 Task: Create a due date automation trigger when advanced on, 2 working days before a card is due add fields with custom field "Resume" set to a date between 1 and 7 working days from now is due at 11:00 AM.
Action: Mouse moved to (1081, 93)
Screenshot: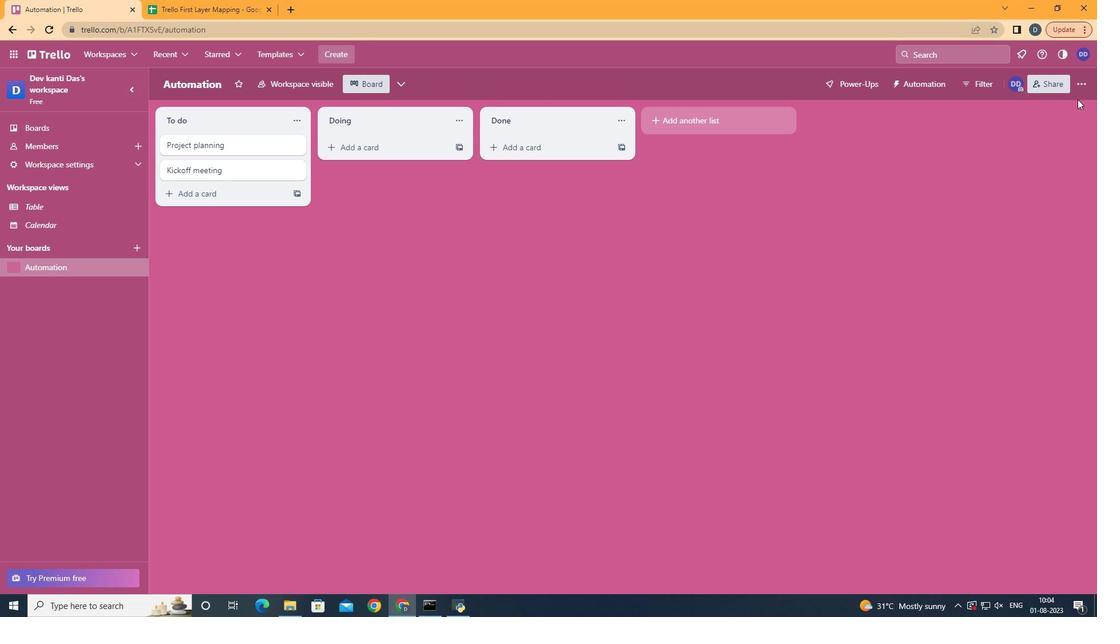 
Action: Mouse pressed left at (1081, 93)
Screenshot: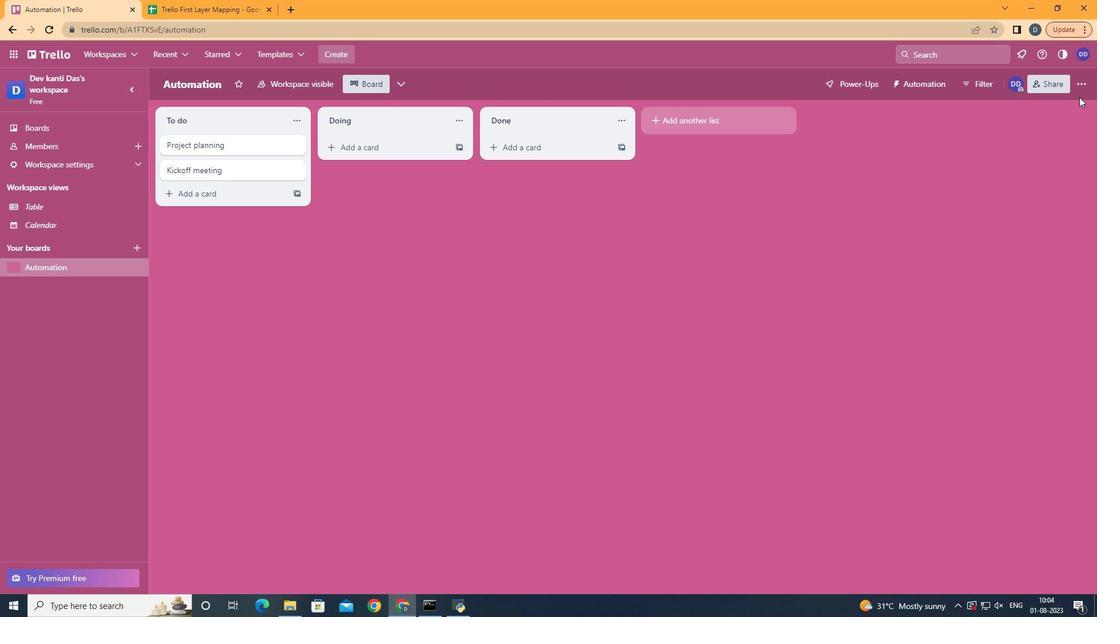 
Action: Mouse moved to (1081, 87)
Screenshot: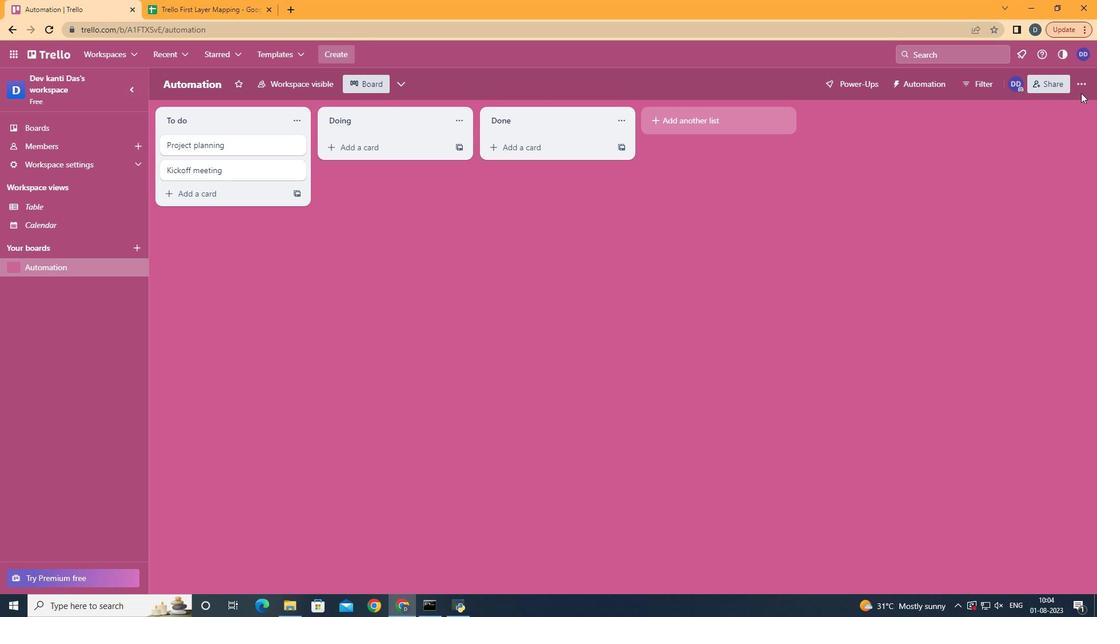 
Action: Mouse pressed left at (1081, 87)
Screenshot: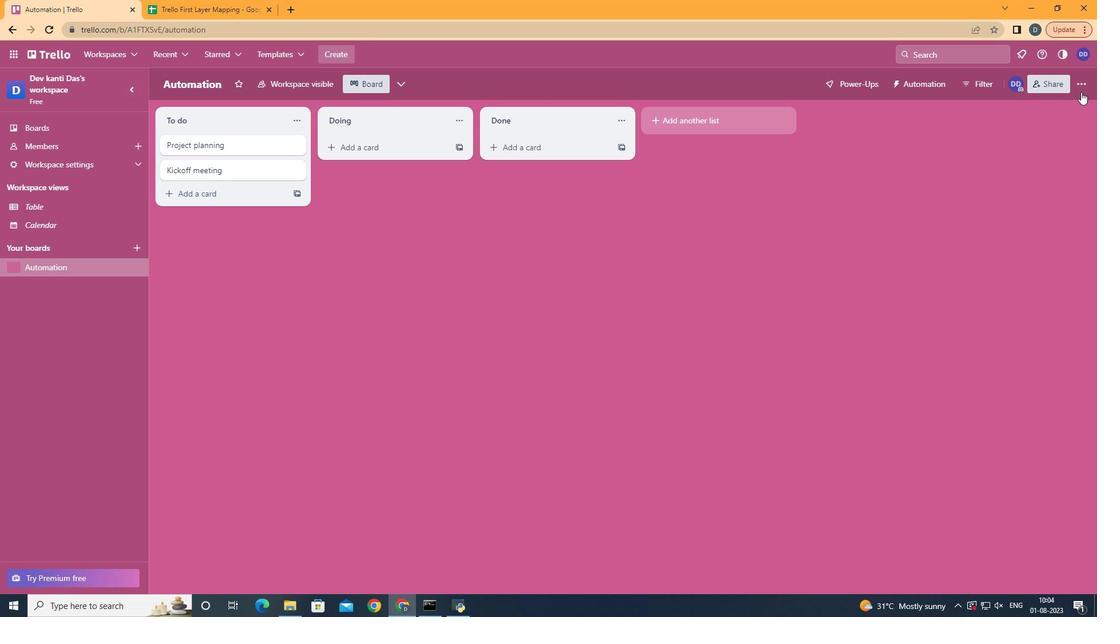 
Action: Mouse moved to (912, 81)
Screenshot: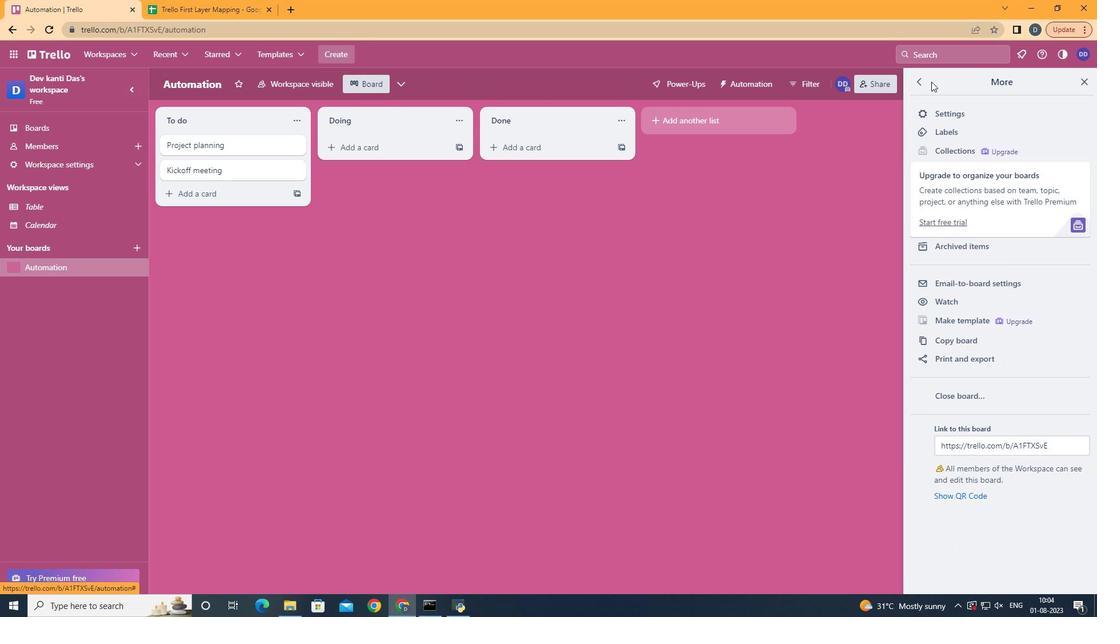 
Action: Mouse pressed left at (912, 81)
Screenshot: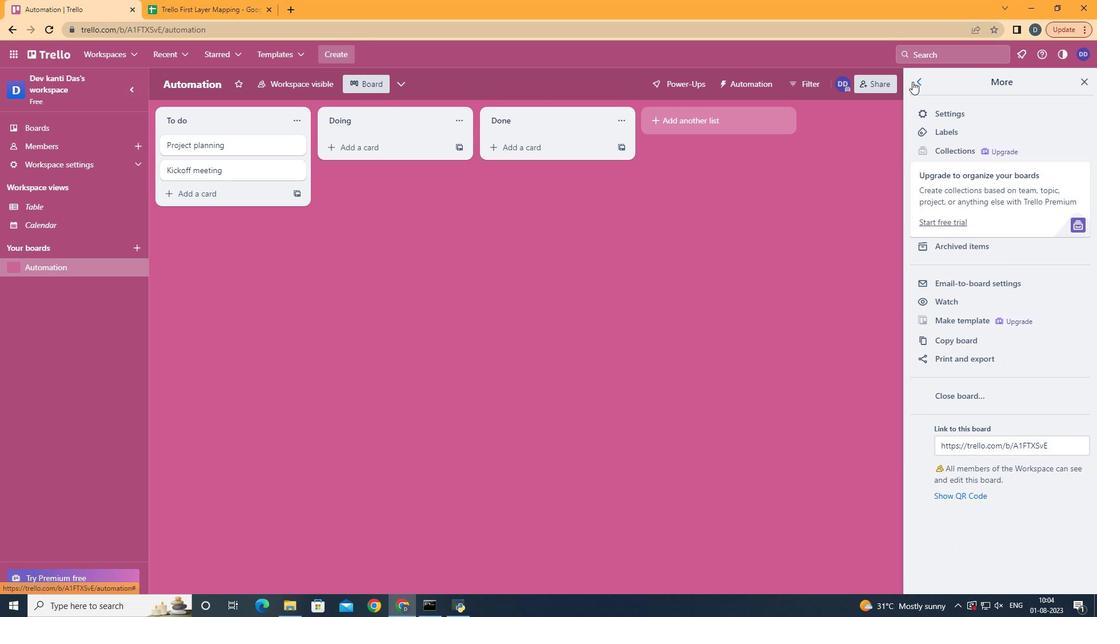 
Action: Mouse moved to (987, 234)
Screenshot: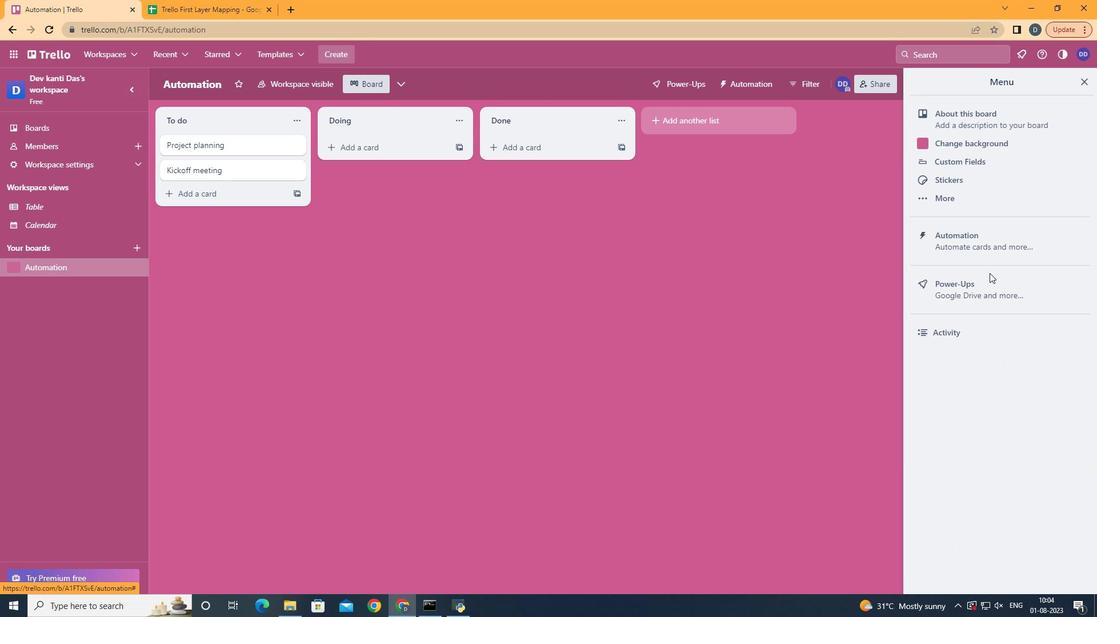 
Action: Mouse pressed left at (987, 234)
Screenshot: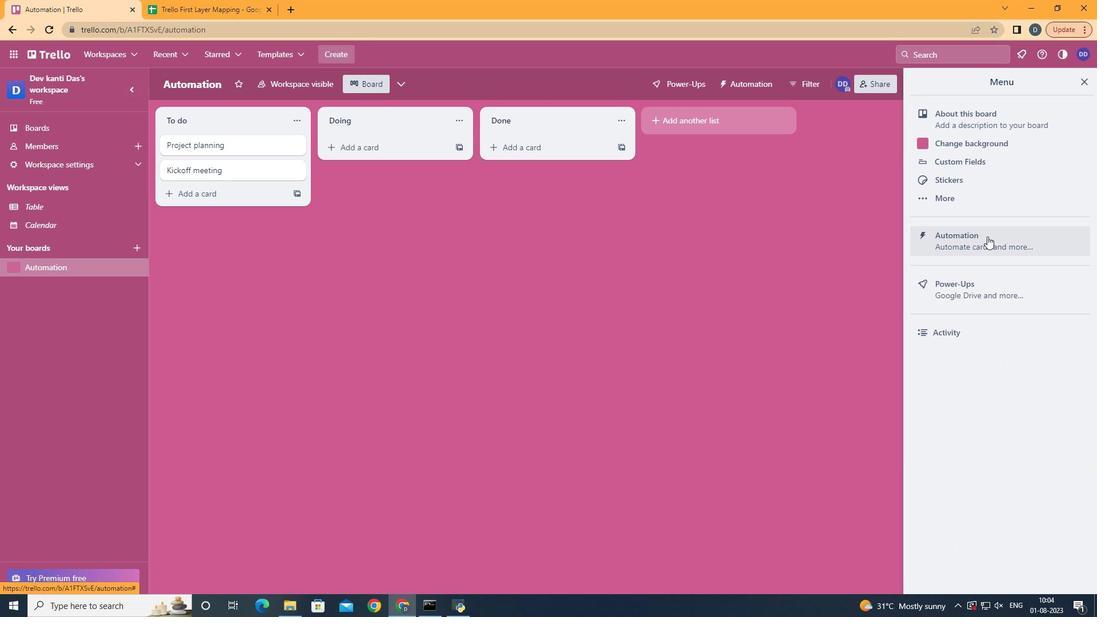 
Action: Mouse moved to (208, 223)
Screenshot: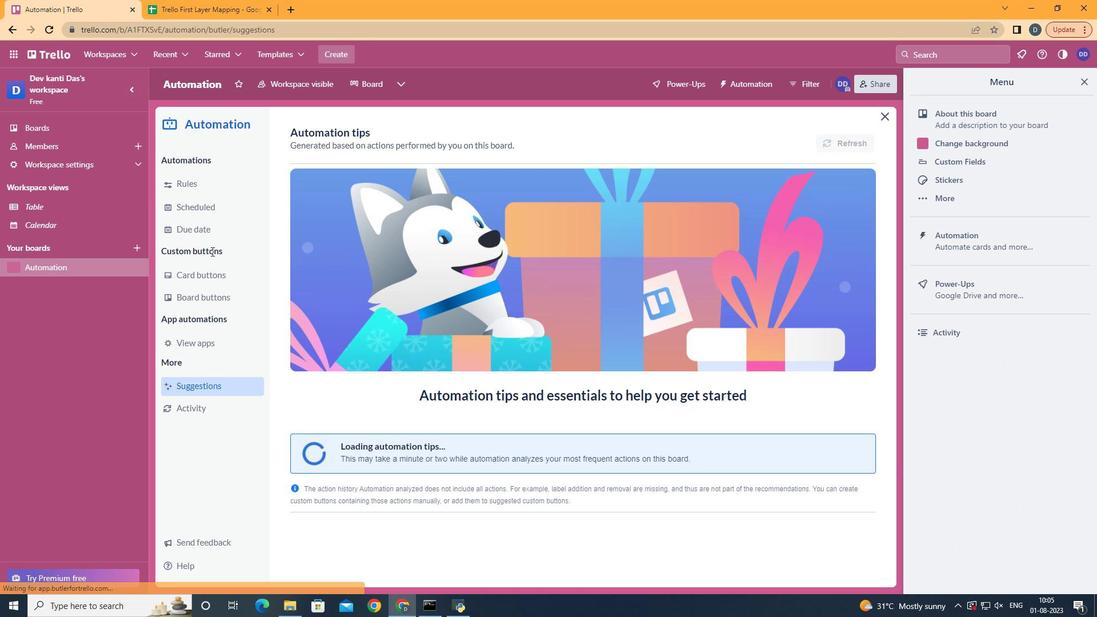 
Action: Mouse pressed left at (208, 223)
Screenshot: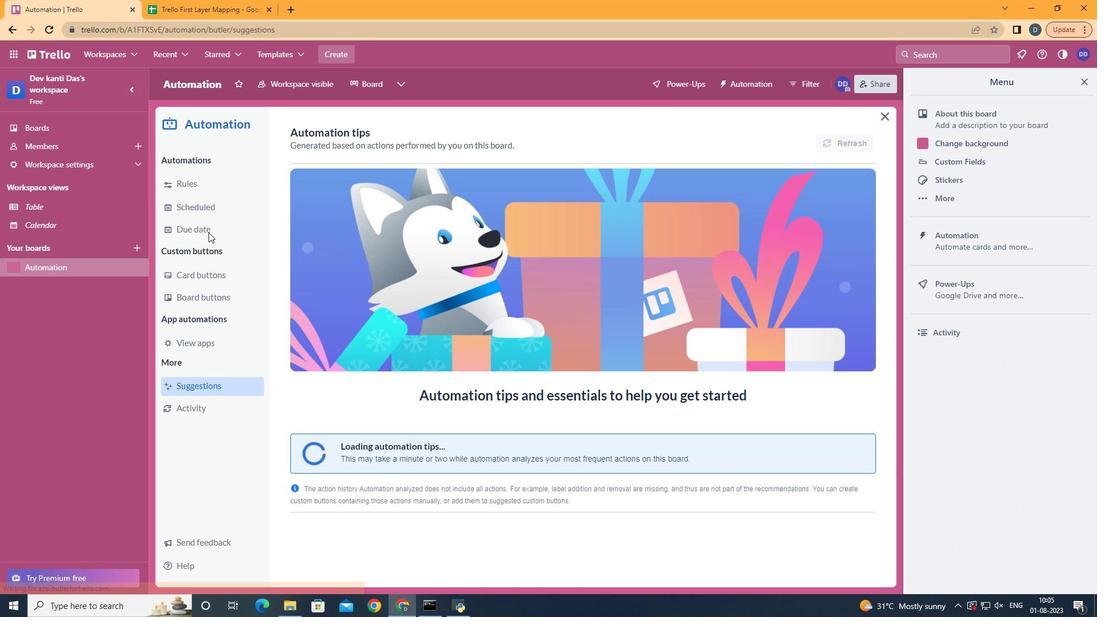 
Action: Mouse moved to (788, 137)
Screenshot: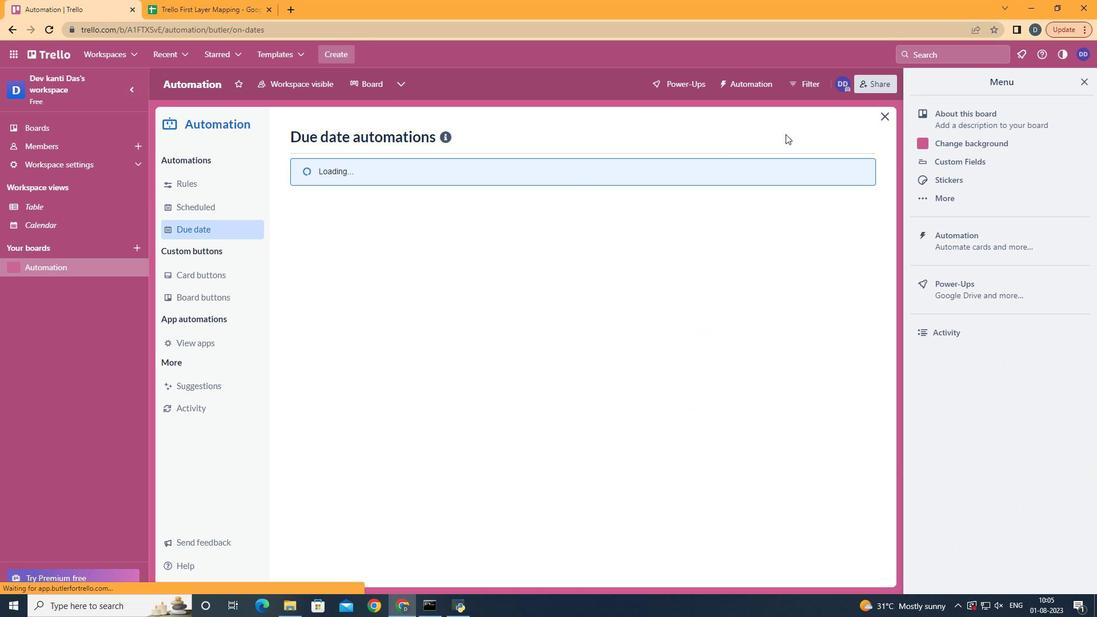 
Action: Mouse pressed left at (788, 137)
Screenshot: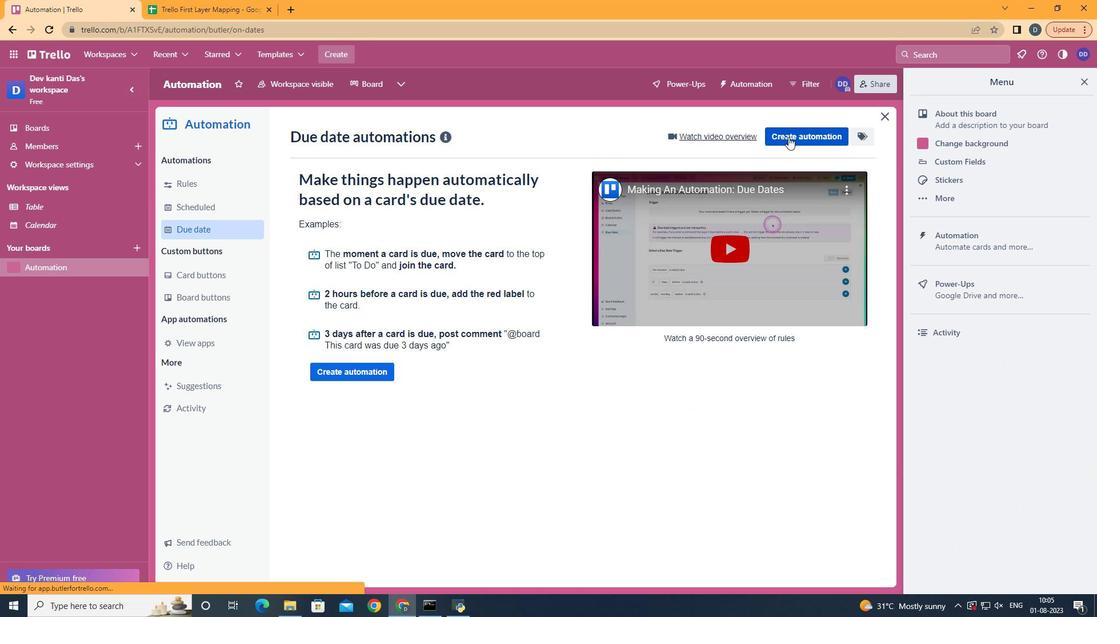 
Action: Mouse moved to (569, 249)
Screenshot: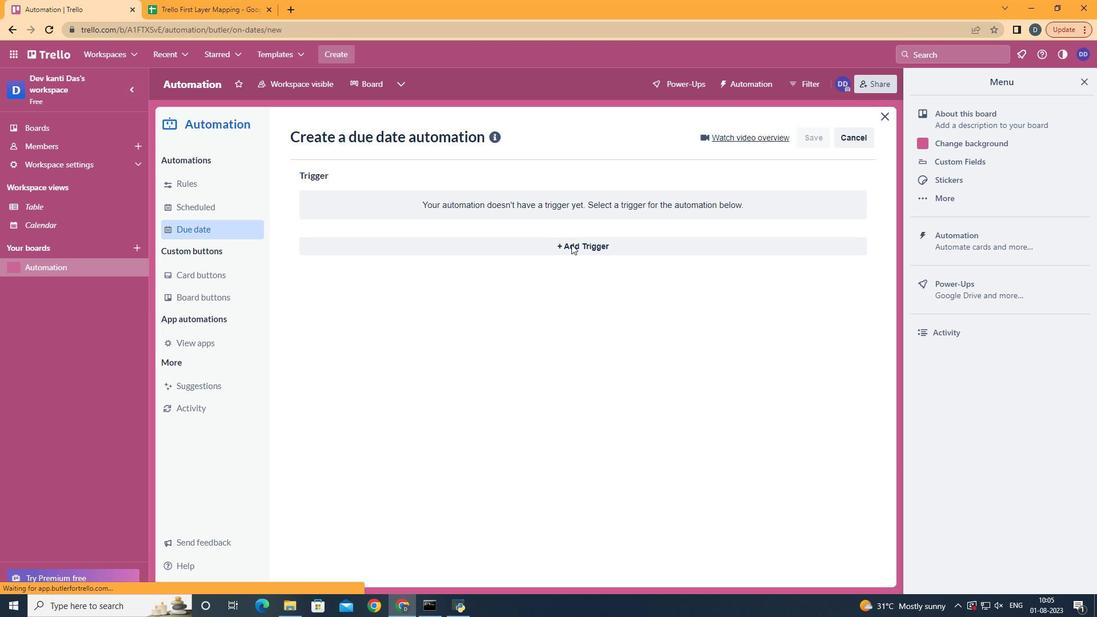 
Action: Mouse pressed left at (569, 249)
Screenshot: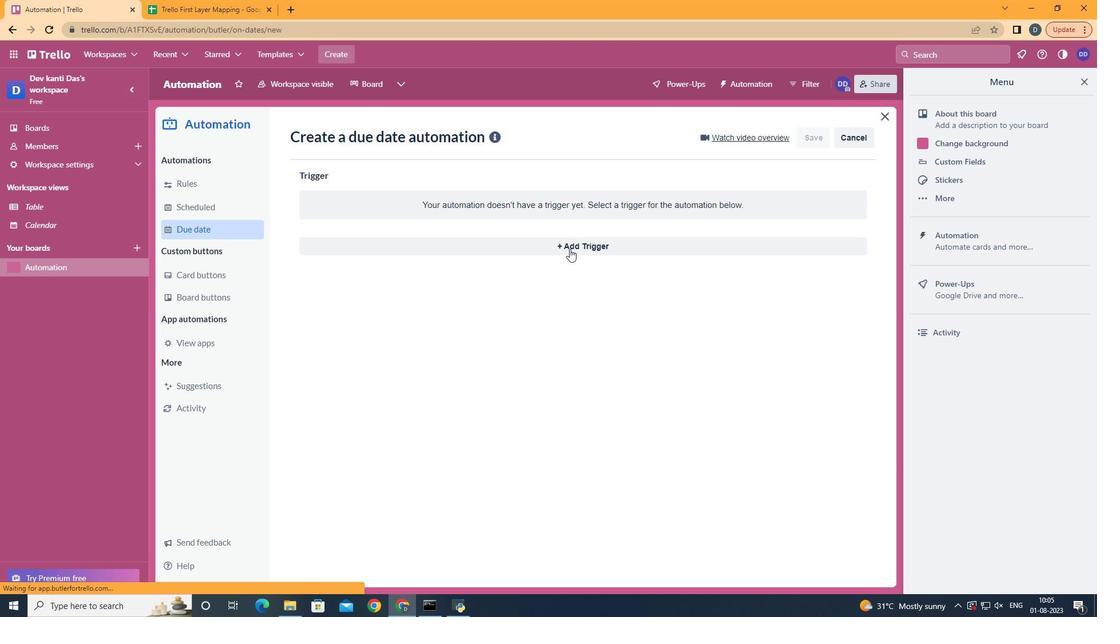 
Action: Mouse moved to (367, 459)
Screenshot: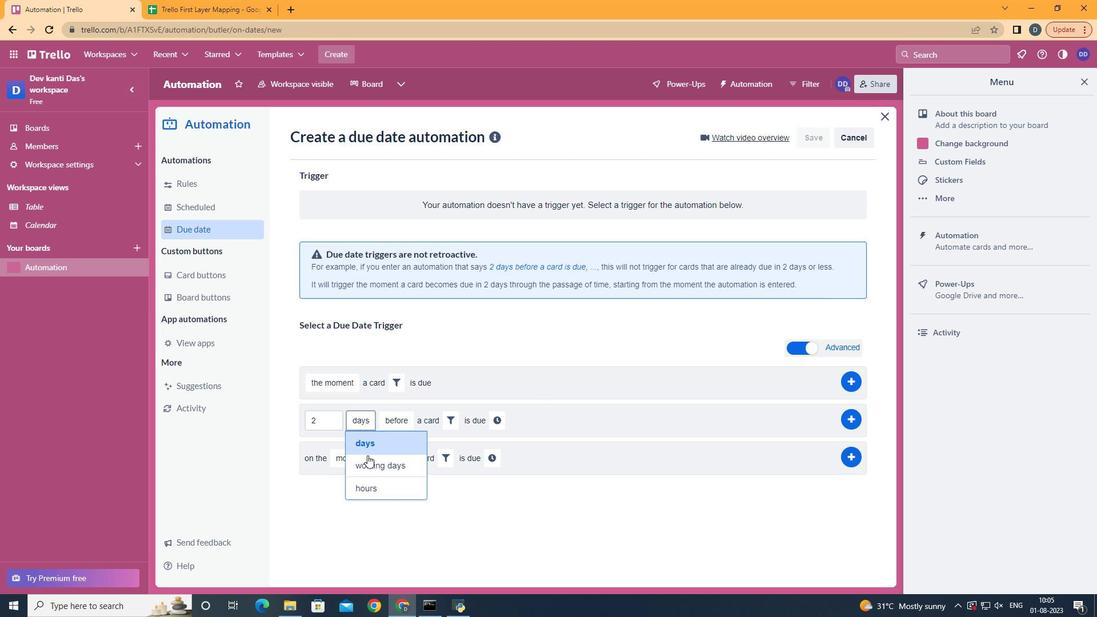 
Action: Mouse pressed left at (367, 459)
Screenshot: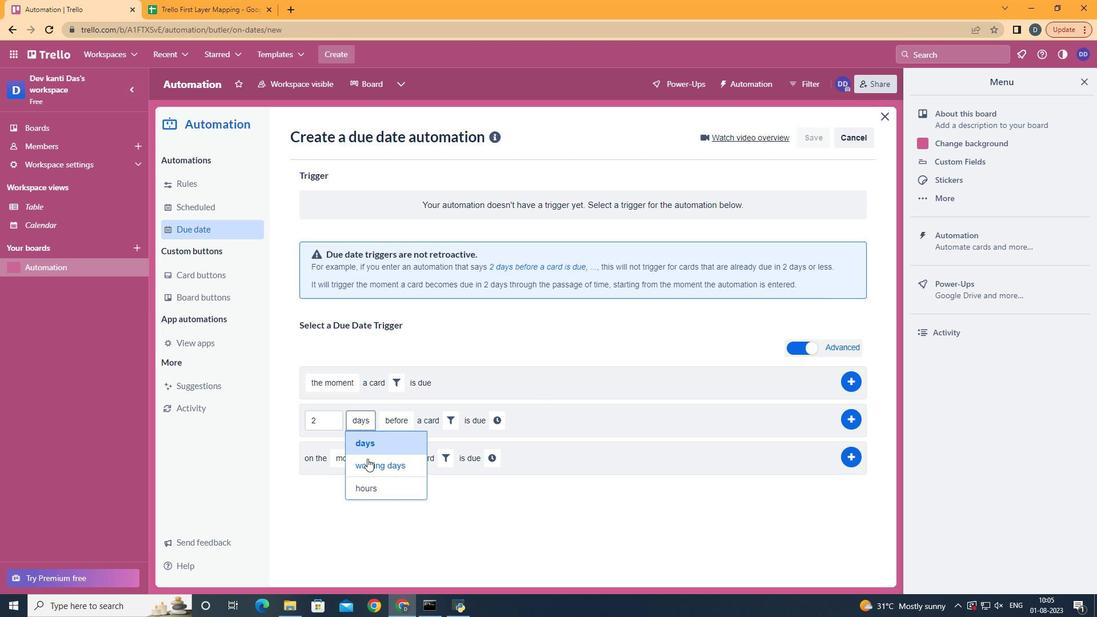 
Action: Mouse moved to (473, 420)
Screenshot: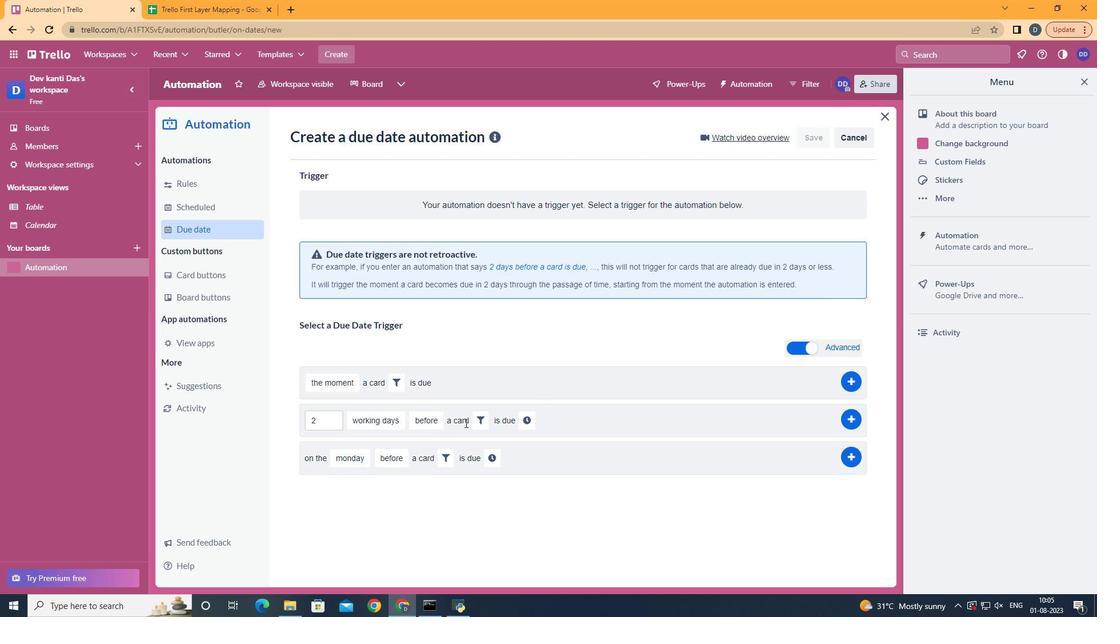 
Action: Mouse pressed left at (473, 420)
Screenshot: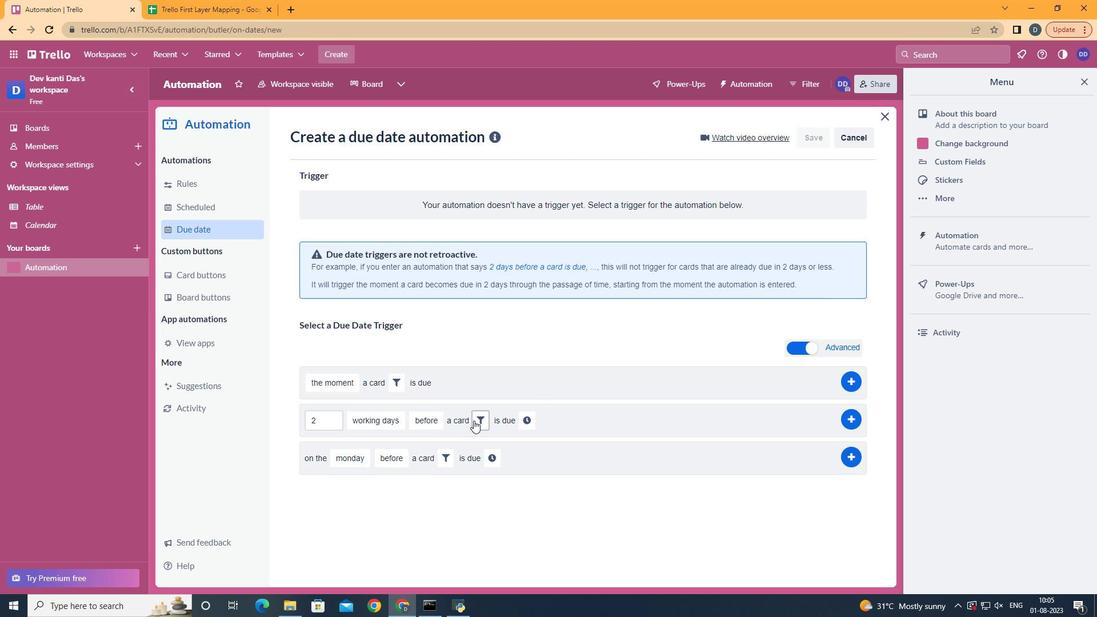 
Action: Mouse moved to (673, 454)
Screenshot: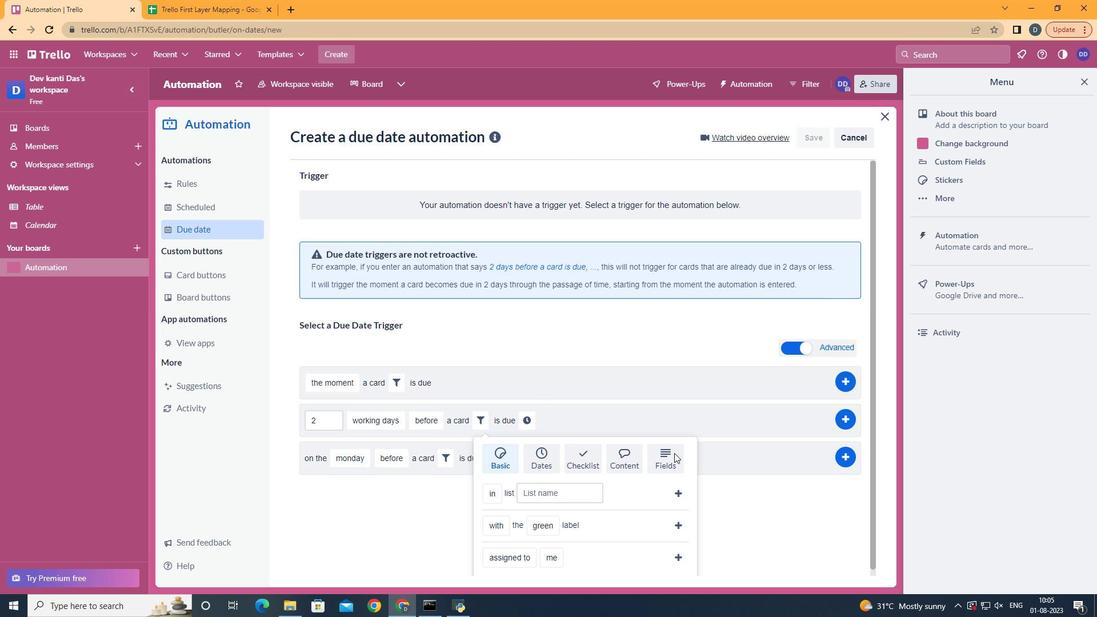 
Action: Mouse pressed left at (673, 454)
Screenshot: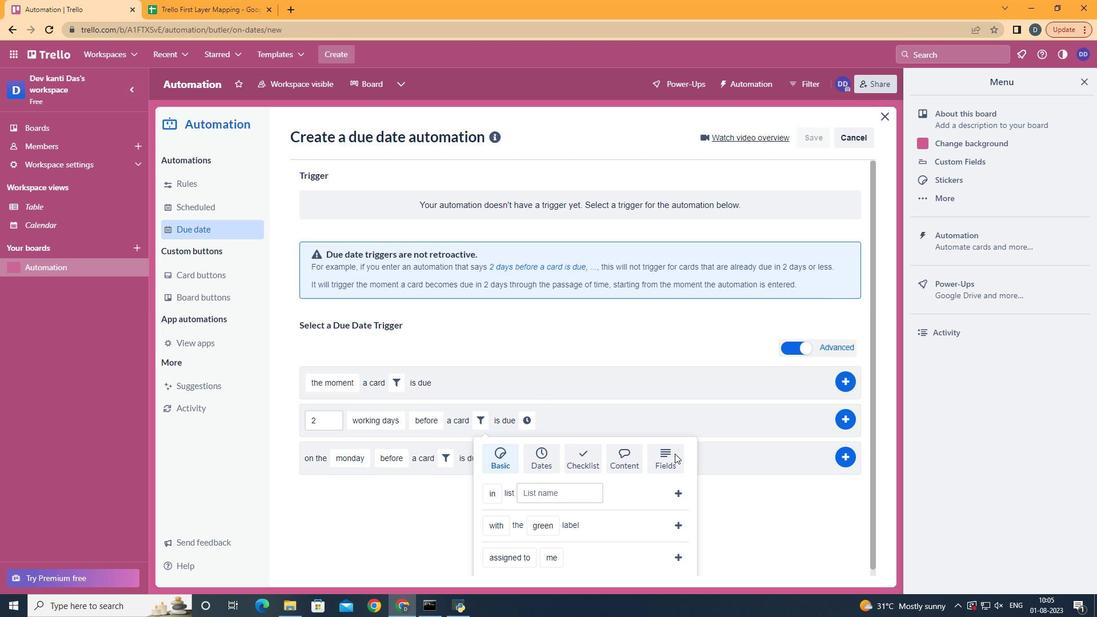 
Action: Mouse scrolled (673, 454) with delta (0, 0)
Screenshot: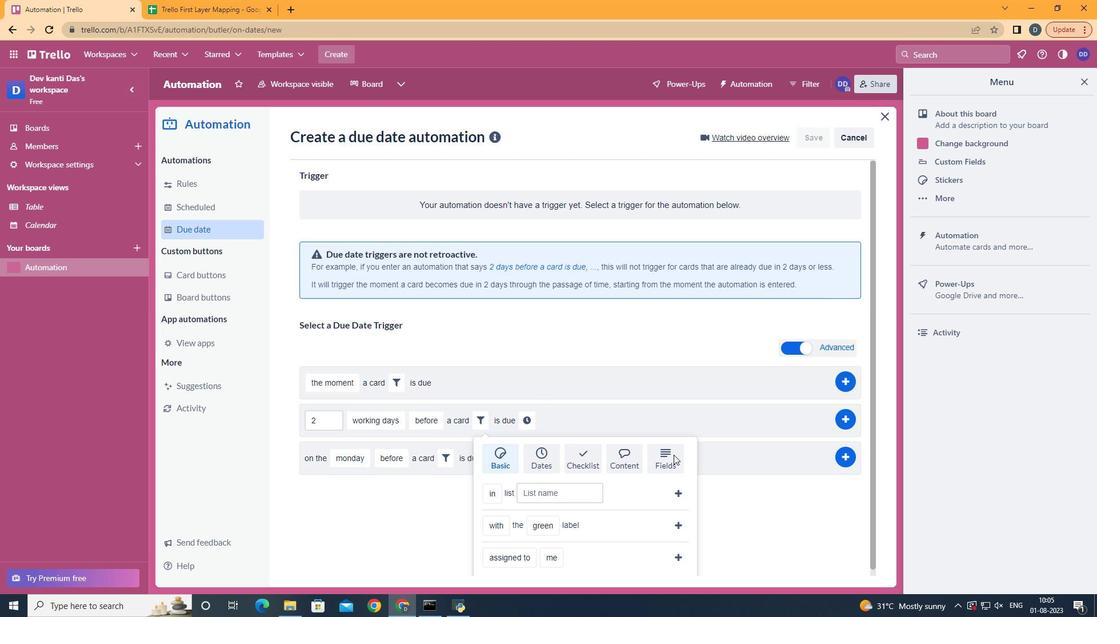 
Action: Mouse scrolled (673, 454) with delta (0, 0)
Screenshot: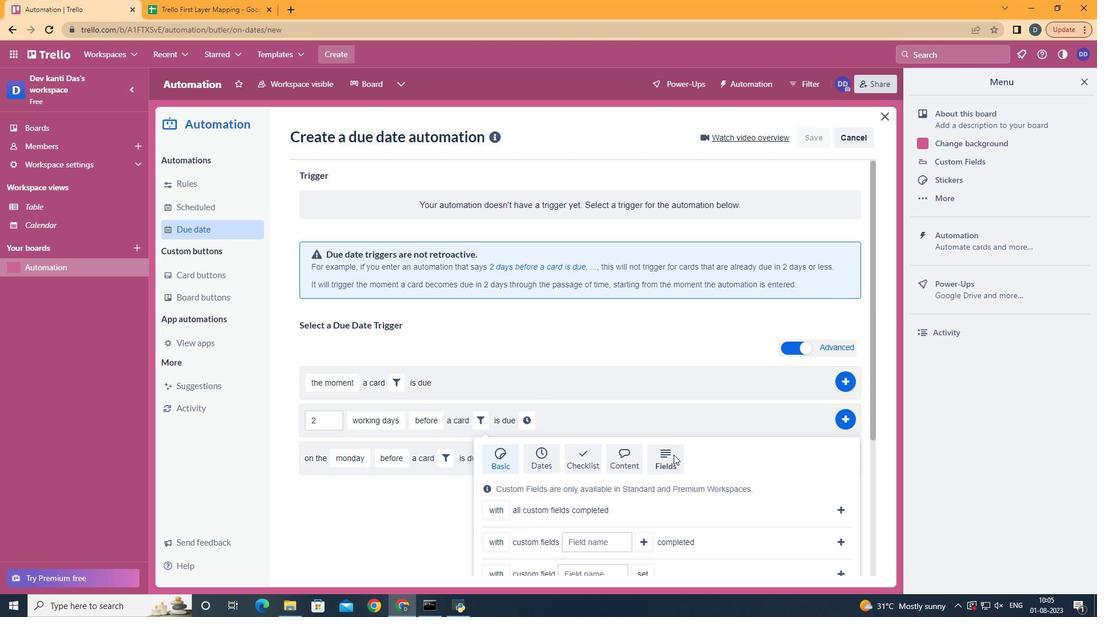 
Action: Mouse scrolled (673, 454) with delta (0, 0)
Screenshot: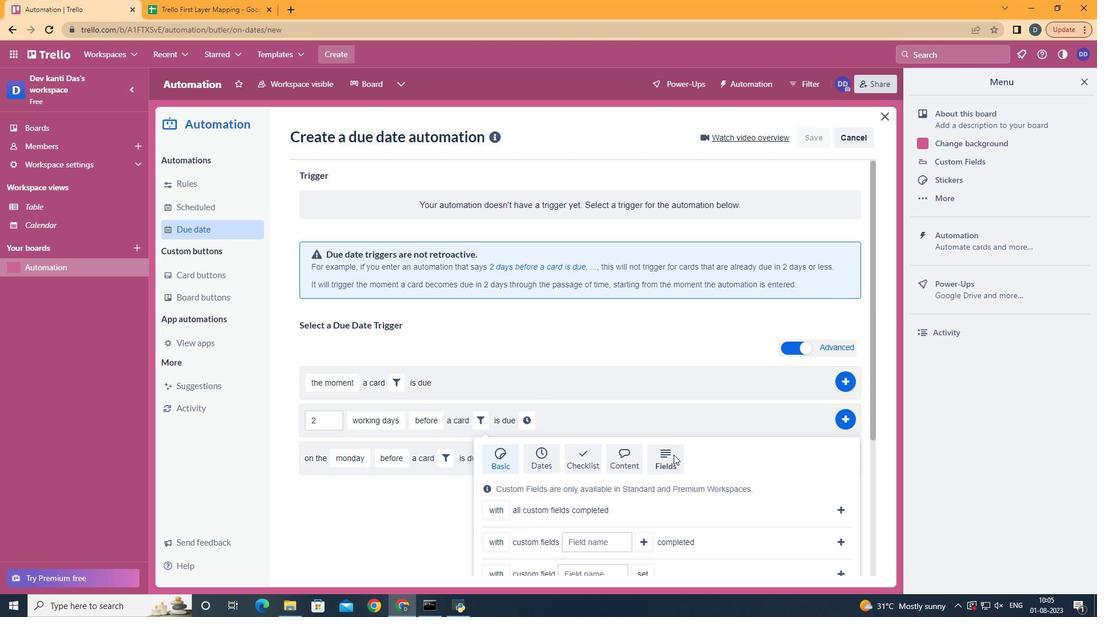 
Action: Mouse scrolled (673, 454) with delta (0, 0)
Screenshot: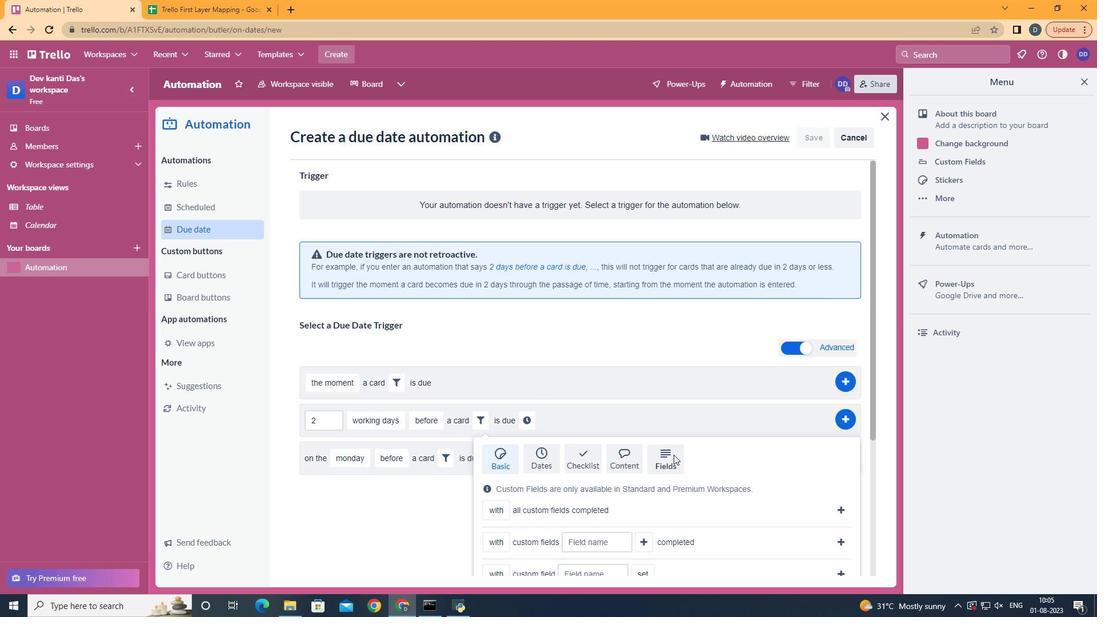 
Action: Mouse scrolled (673, 454) with delta (0, 0)
Screenshot: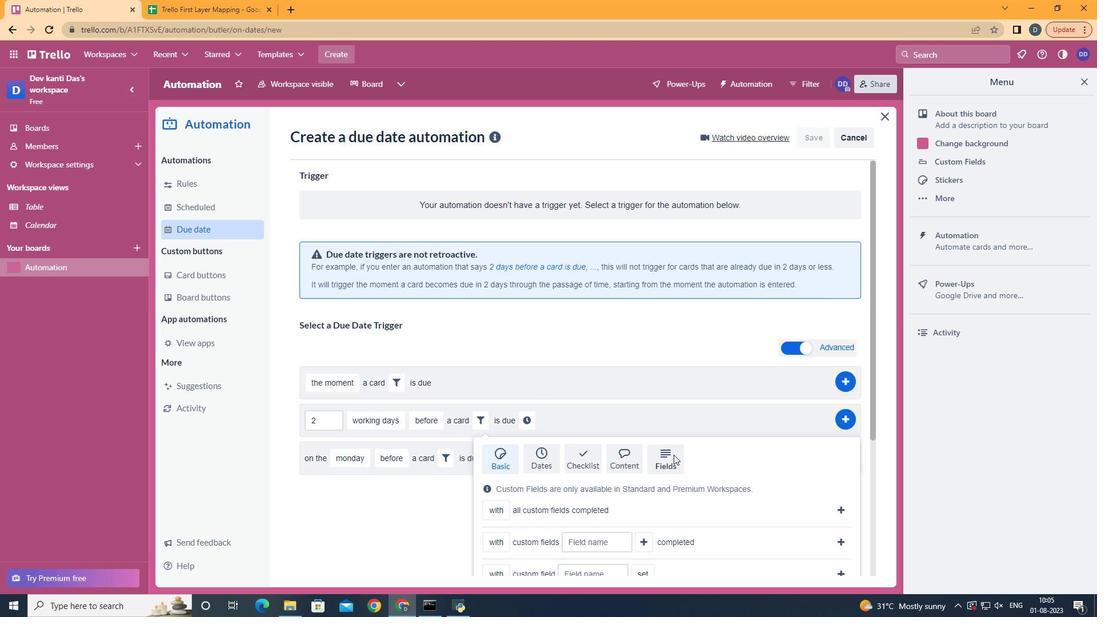 
Action: Mouse moved to (501, 489)
Screenshot: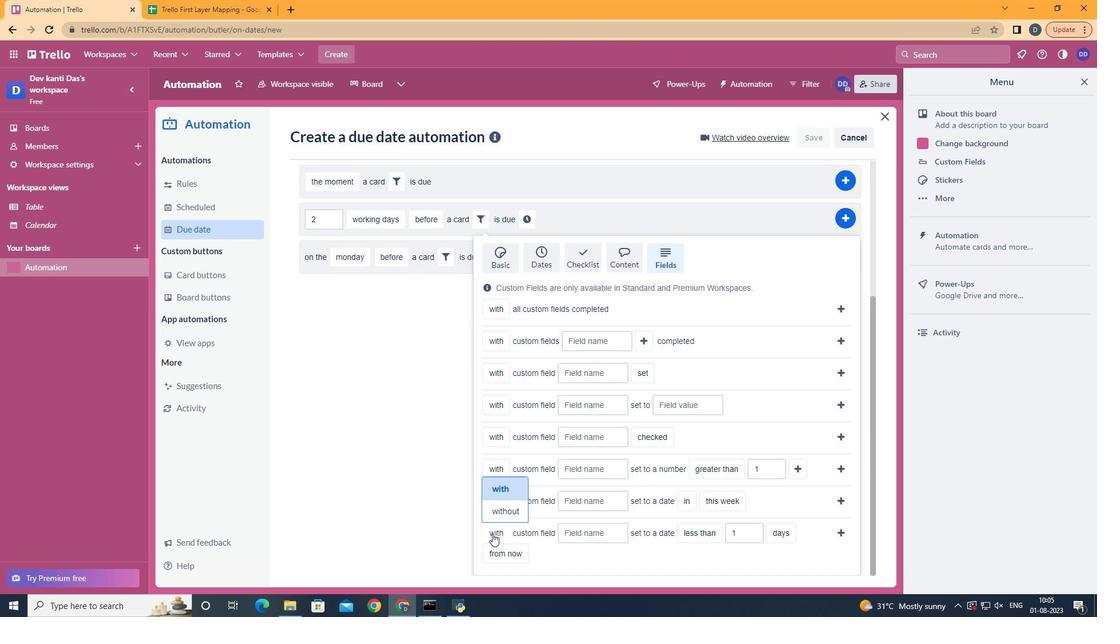 
Action: Mouse pressed left at (501, 489)
Screenshot: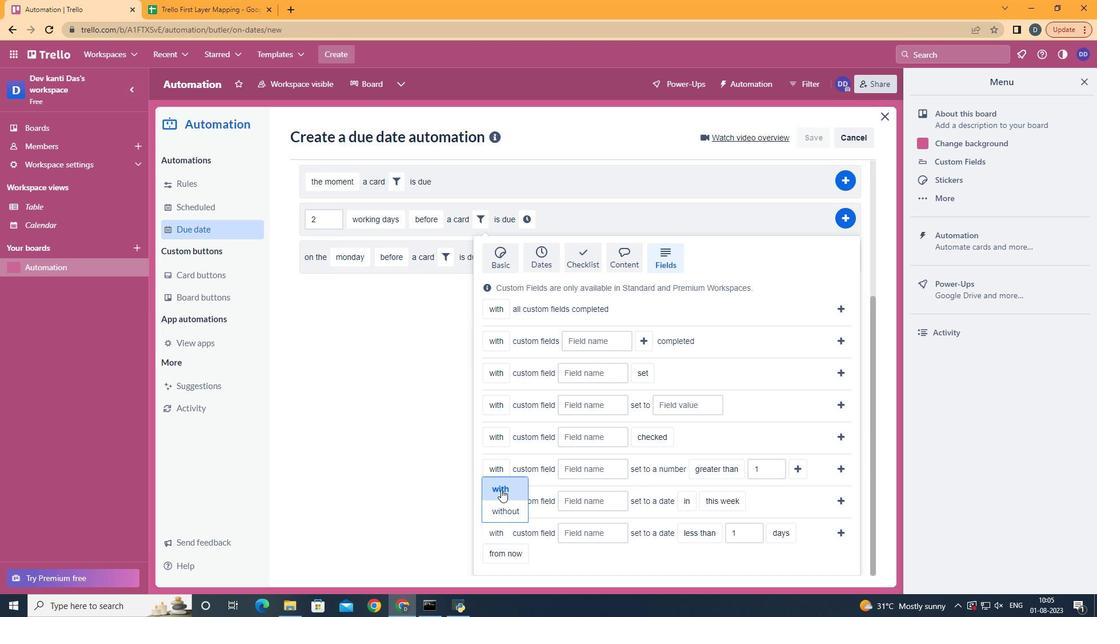 
Action: Mouse moved to (624, 541)
Screenshot: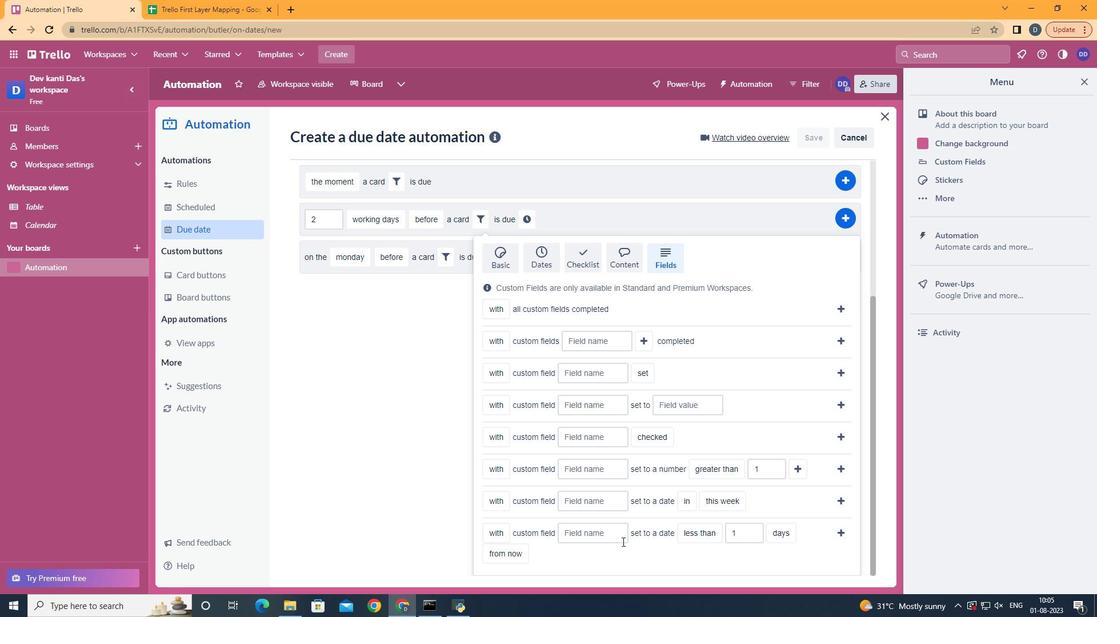 
Action: Mouse pressed left at (624, 541)
Screenshot: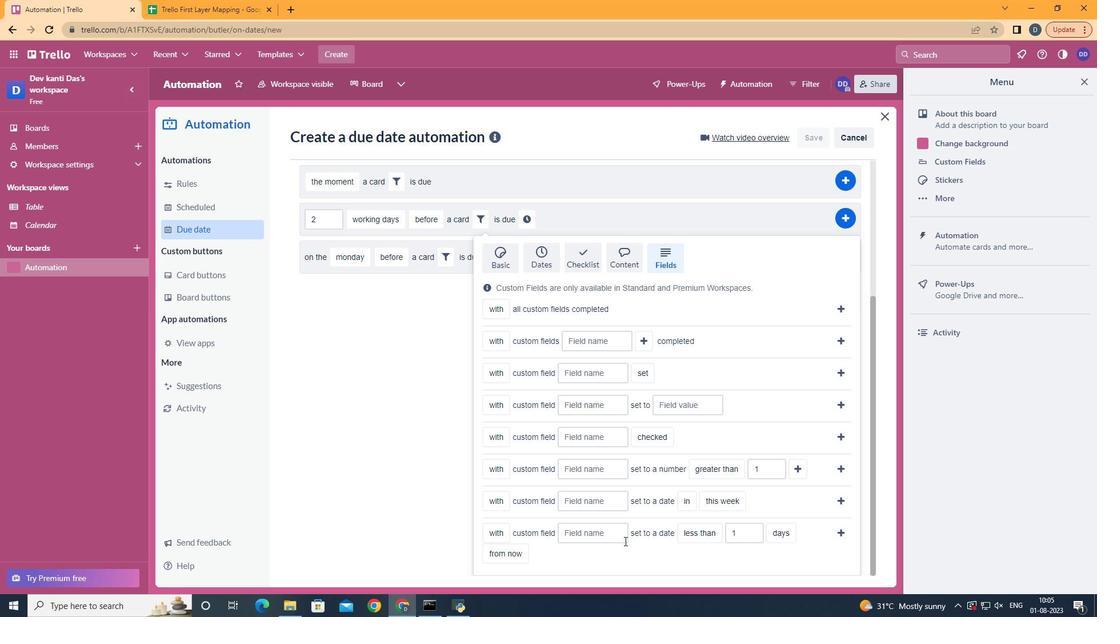 
Action: Key pressed <Key.shift>Resume
Screenshot: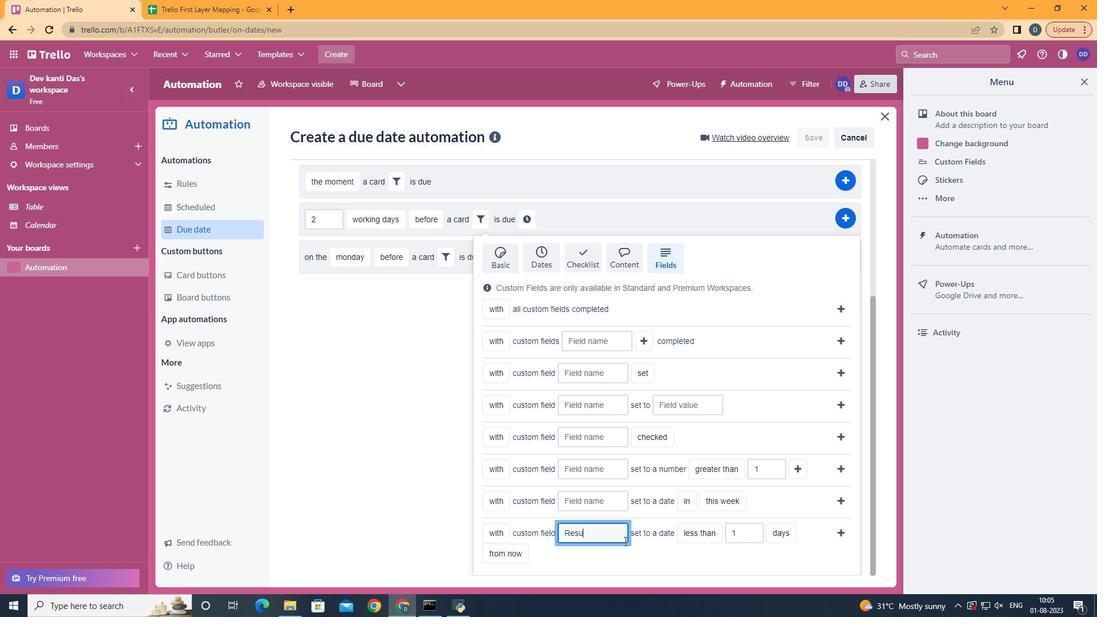 
Action: Mouse moved to (710, 515)
Screenshot: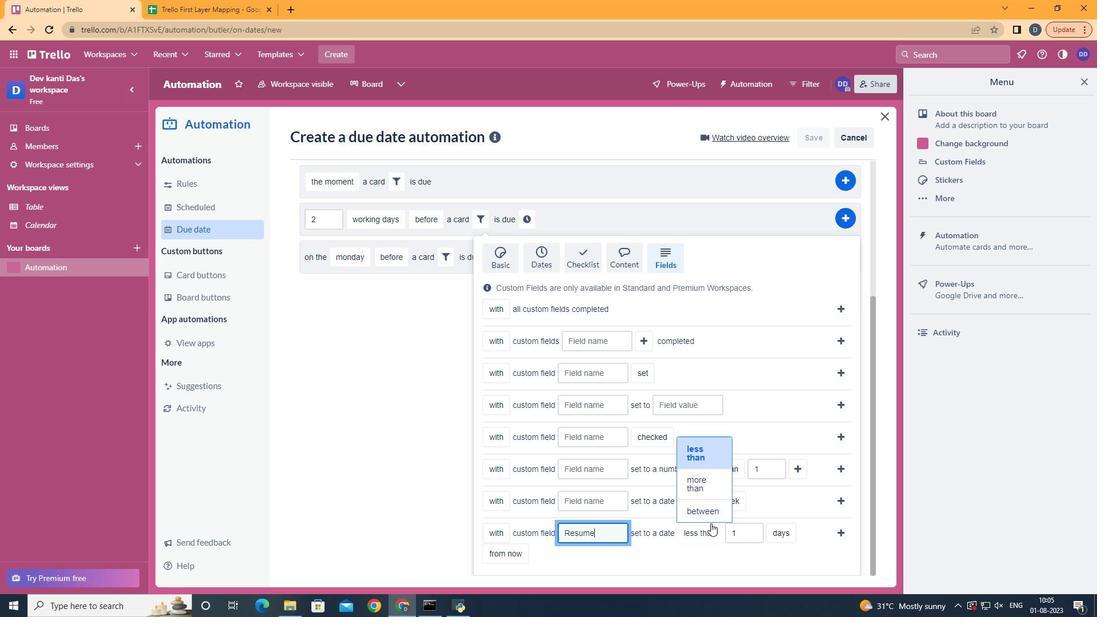 
Action: Mouse pressed left at (710, 515)
Screenshot: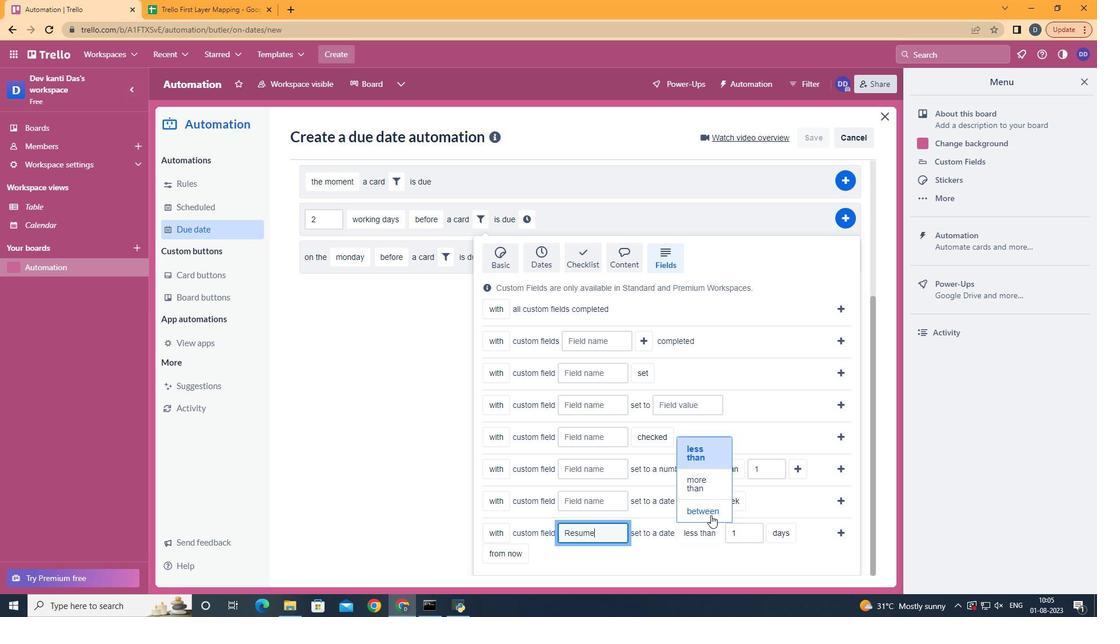 
Action: Mouse moved to (518, 530)
Screenshot: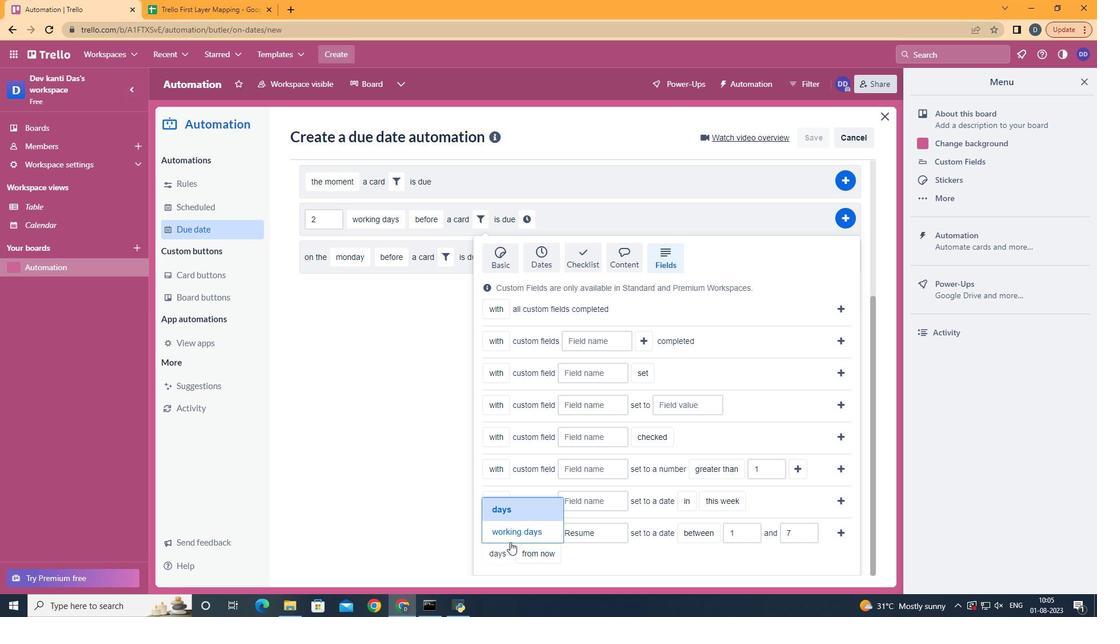 
Action: Mouse pressed left at (518, 530)
Screenshot: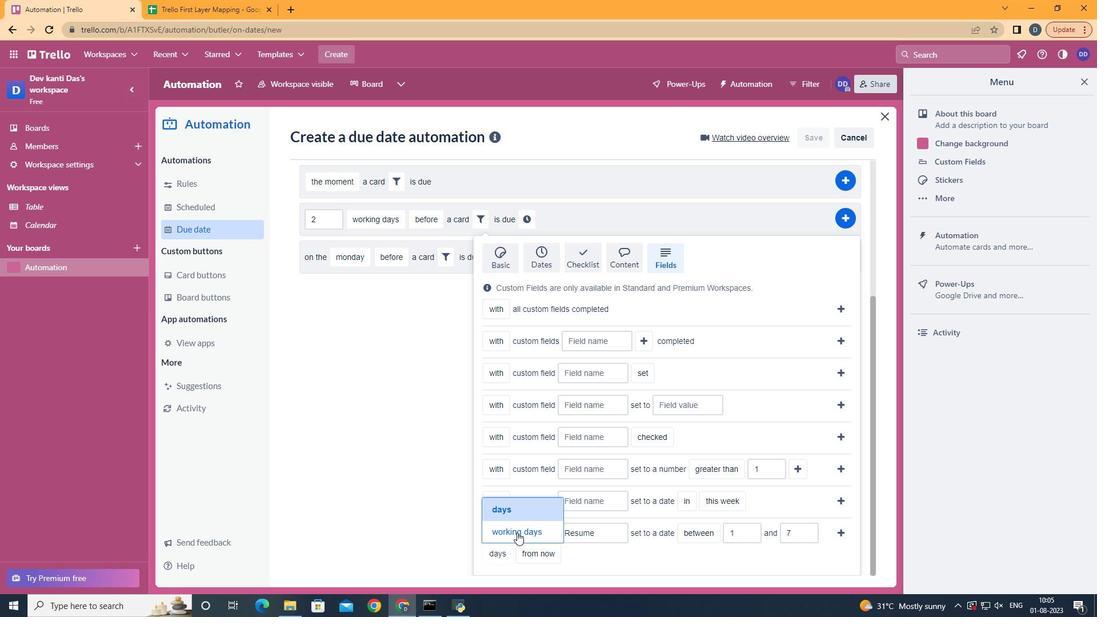 
Action: Mouse moved to (582, 499)
Screenshot: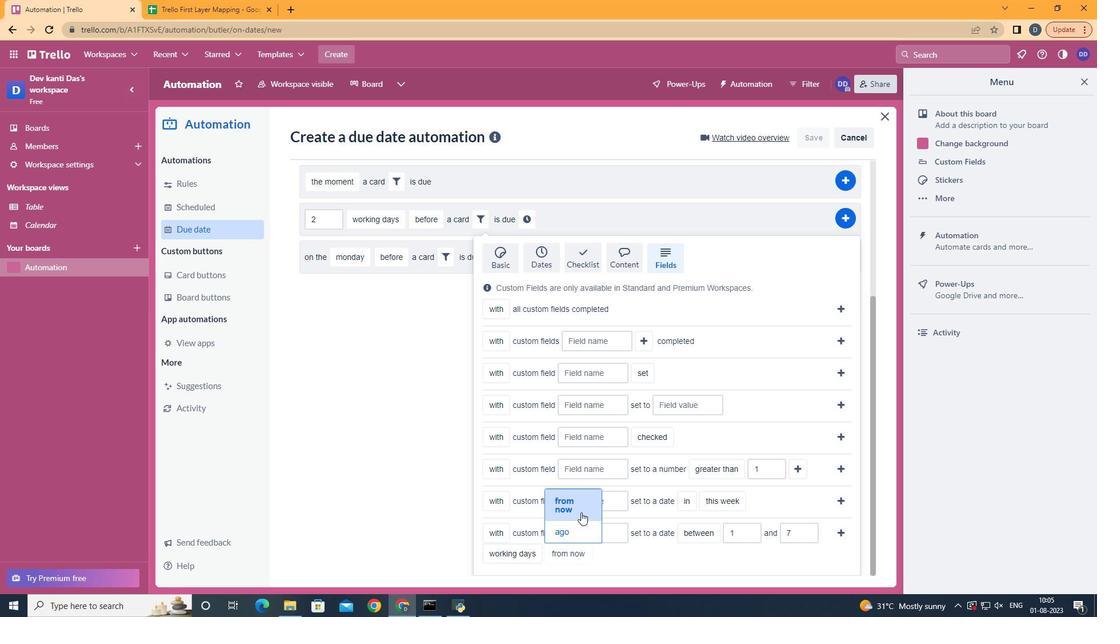 
Action: Mouse pressed left at (582, 499)
Screenshot: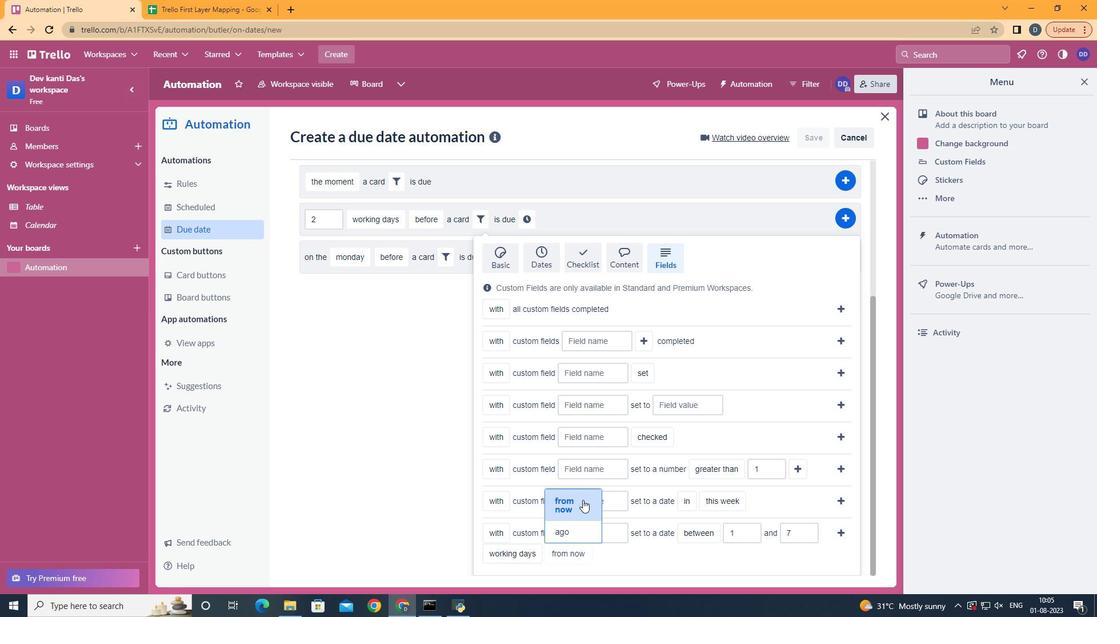 
Action: Mouse moved to (839, 538)
Screenshot: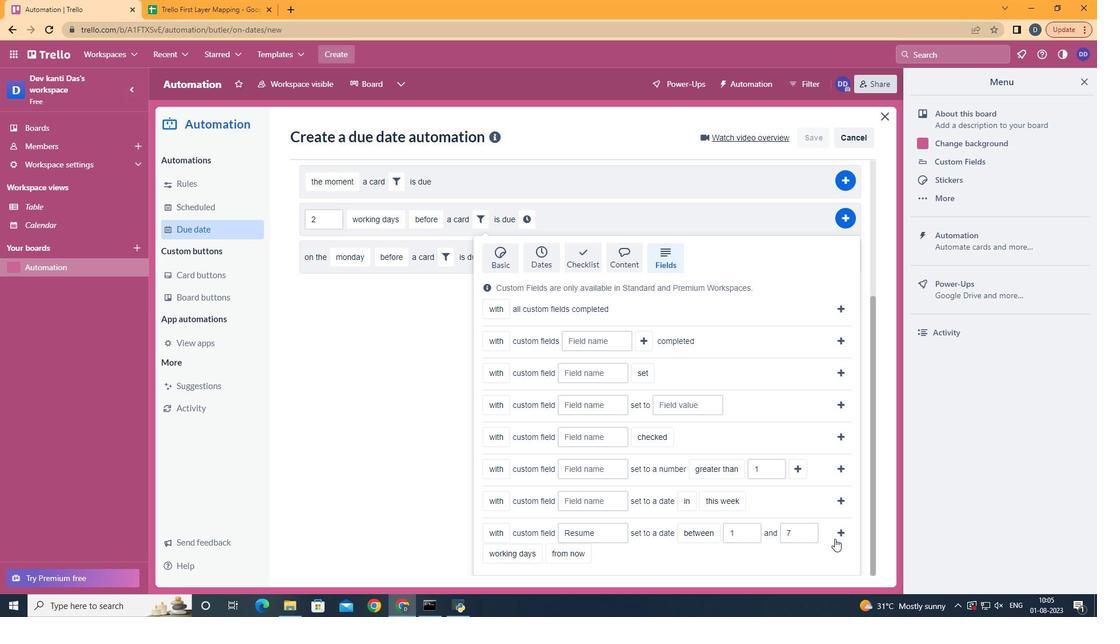 
Action: Mouse pressed left at (839, 538)
Screenshot: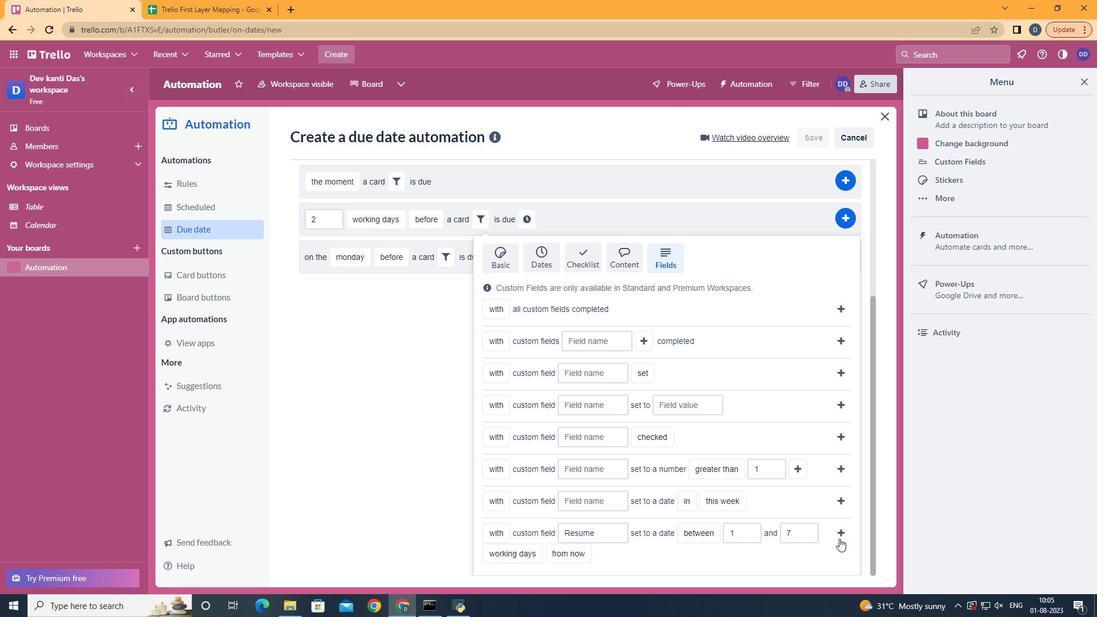 
Action: Mouse moved to (318, 449)
Screenshot: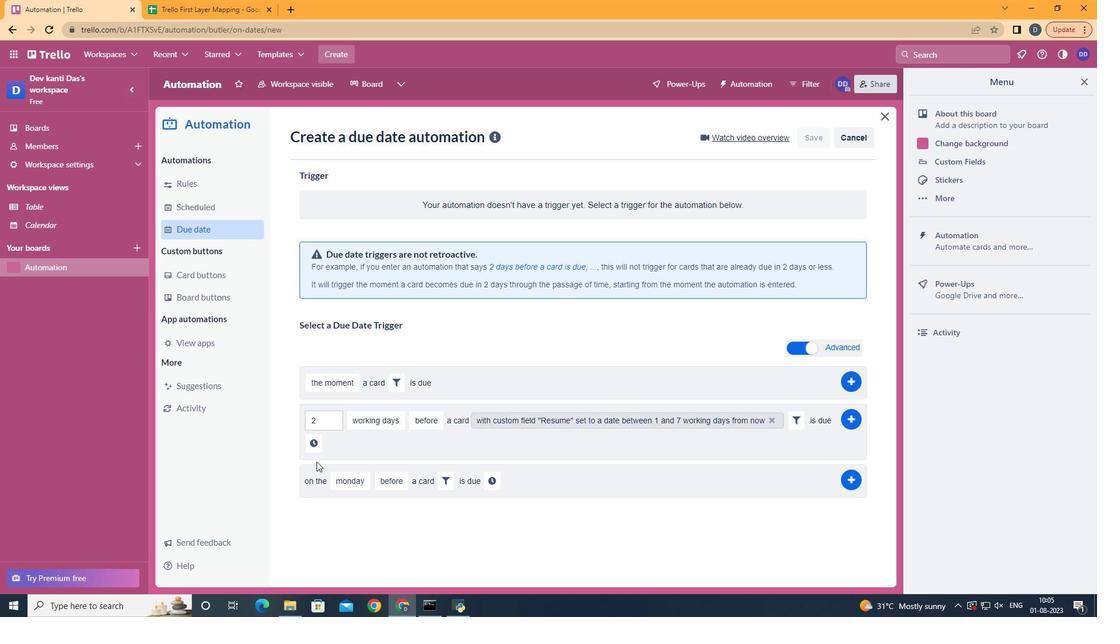 
Action: Mouse pressed left at (318, 449)
Screenshot: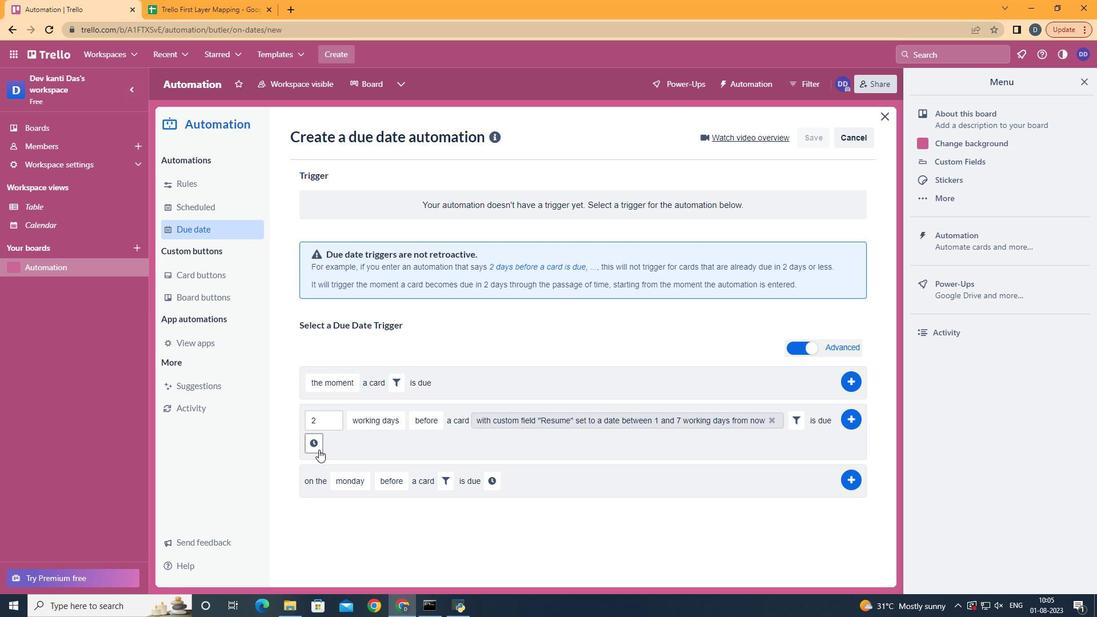 
Action: Mouse moved to (349, 447)
Screenshot: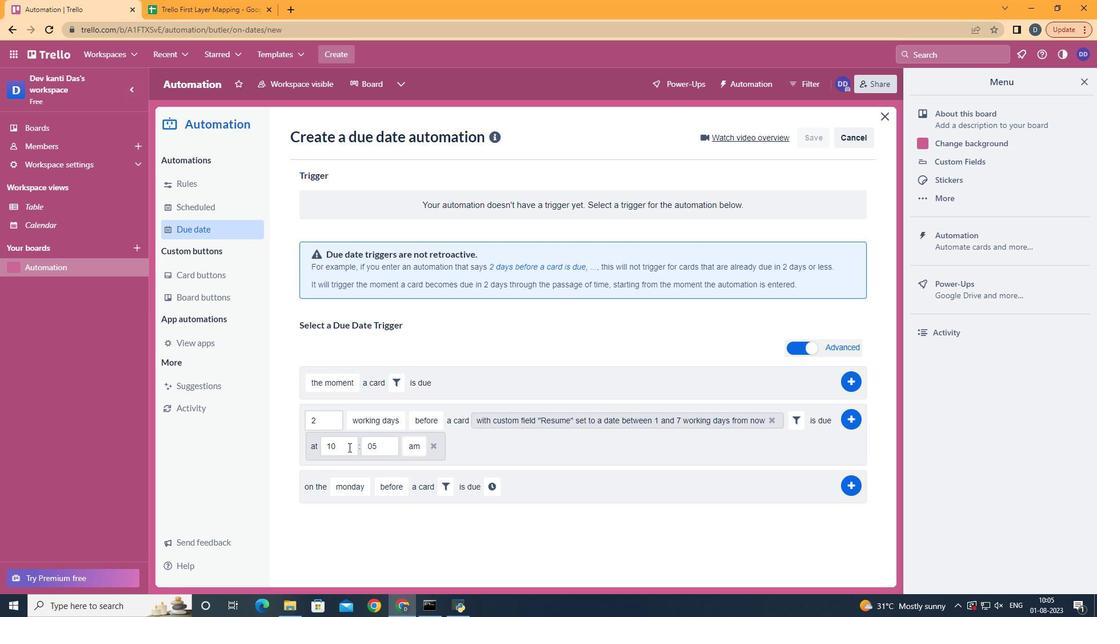 
Action: Mouse pressed left at (349, 447)
Screenshot: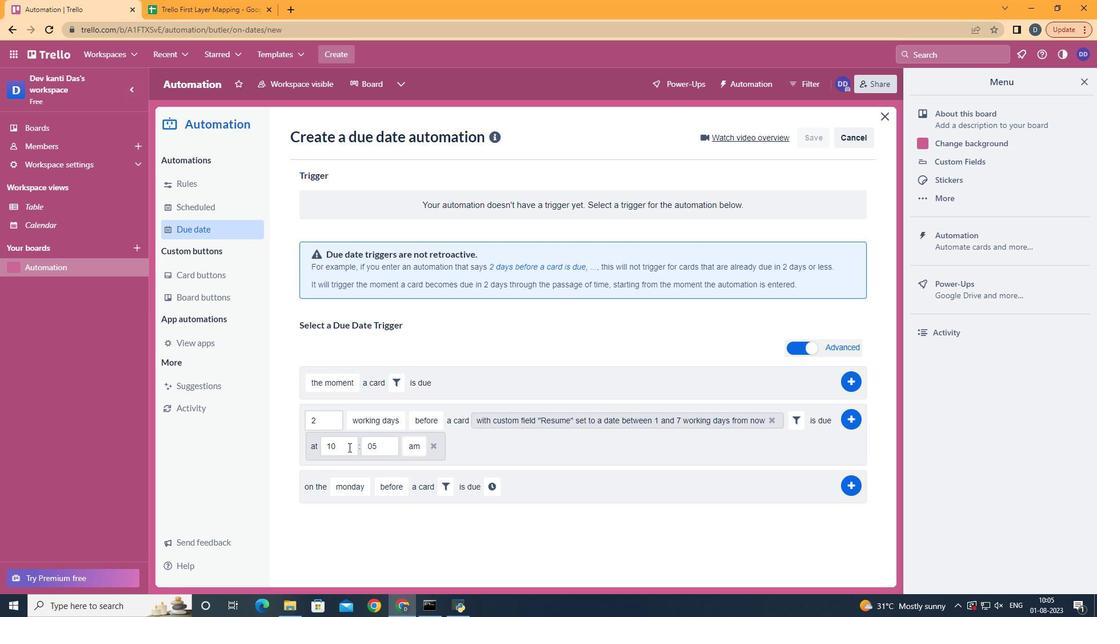 
Action: Key pressed <Key.backspace>1
Screenshot: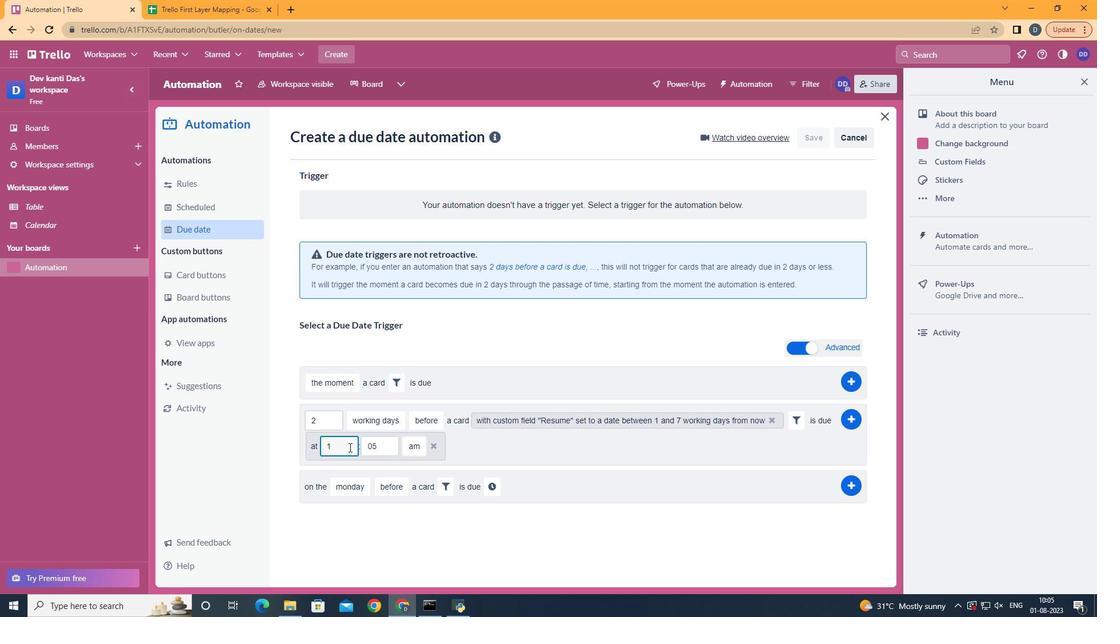
Action: Mouse moved to (393, 442)
Screenshot: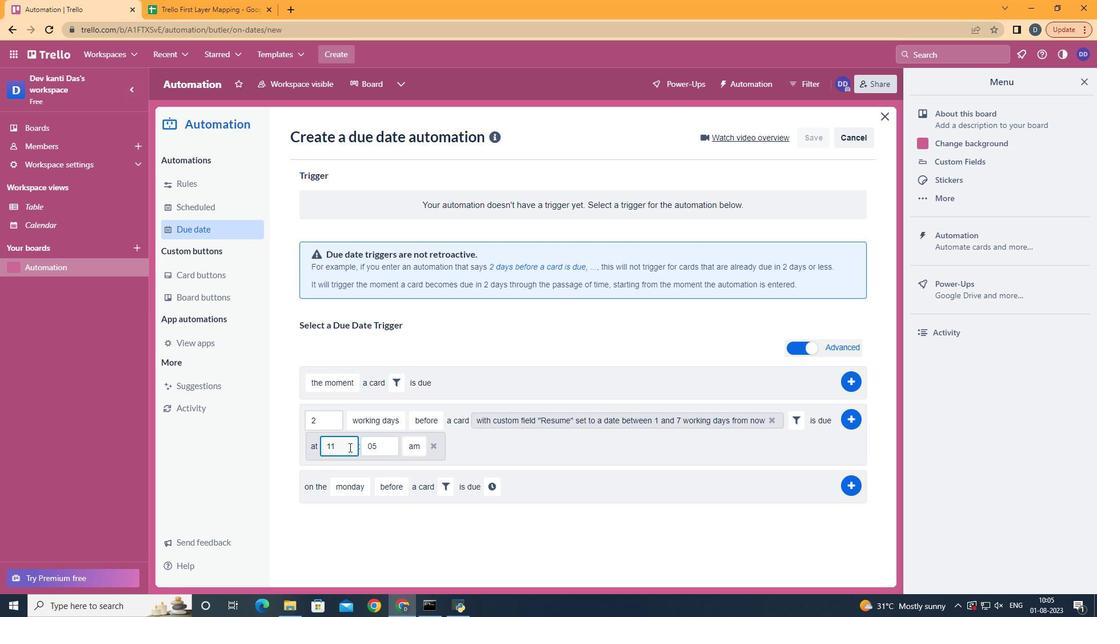 
Action: Mouse pressed left at (393, 442)
Screenshot: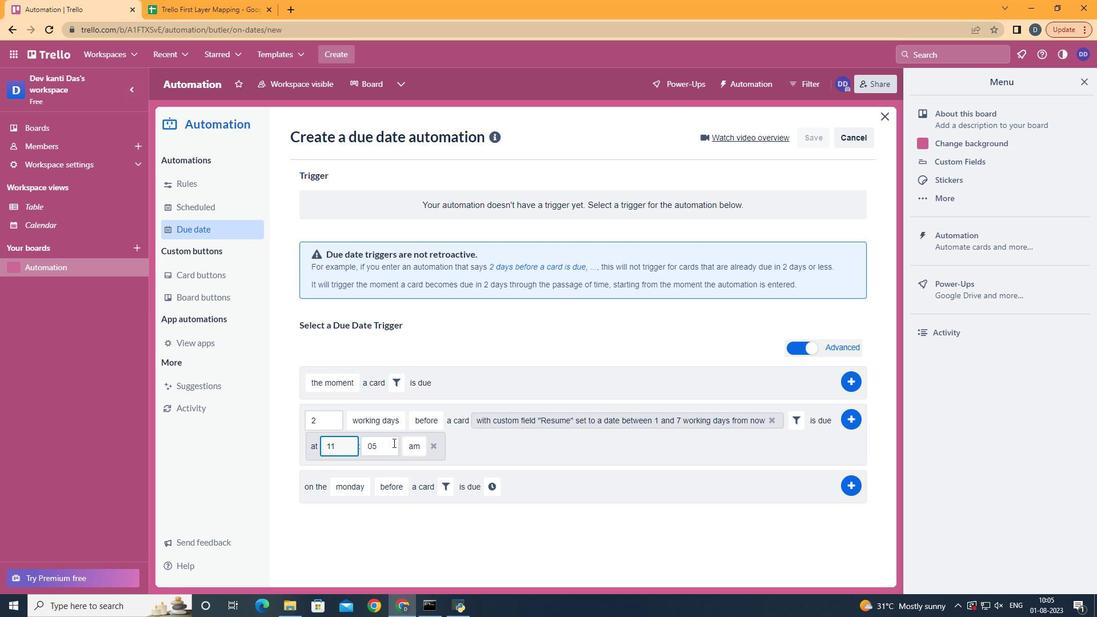 
Action: Key pressed <Key.backspace>0
Screenshot: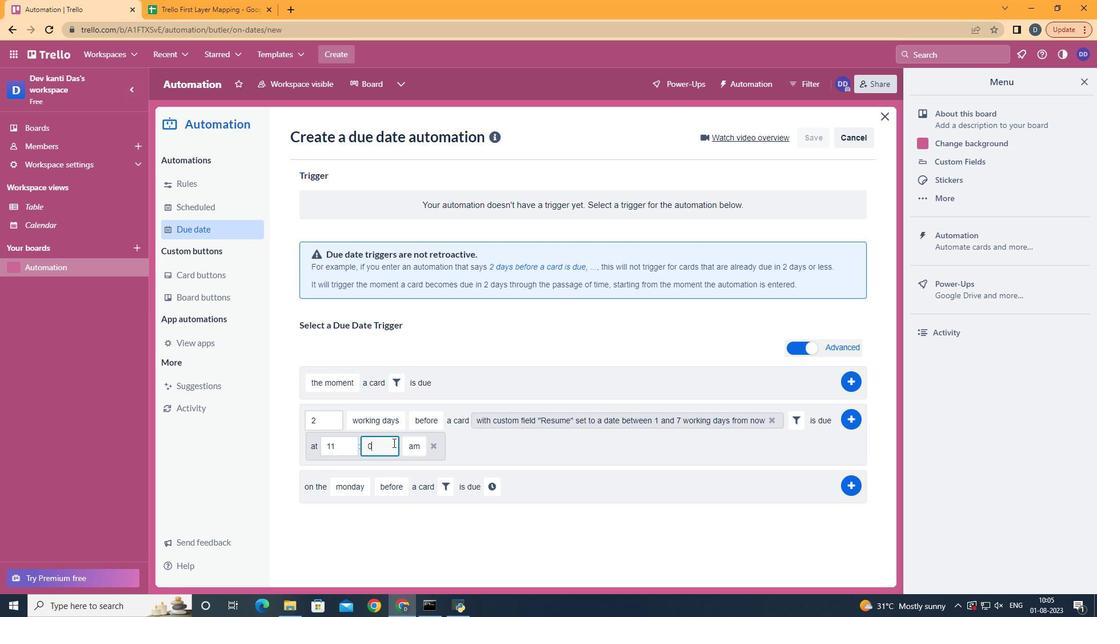 
Action: Mouse moved to (856, 426)
Screenshot: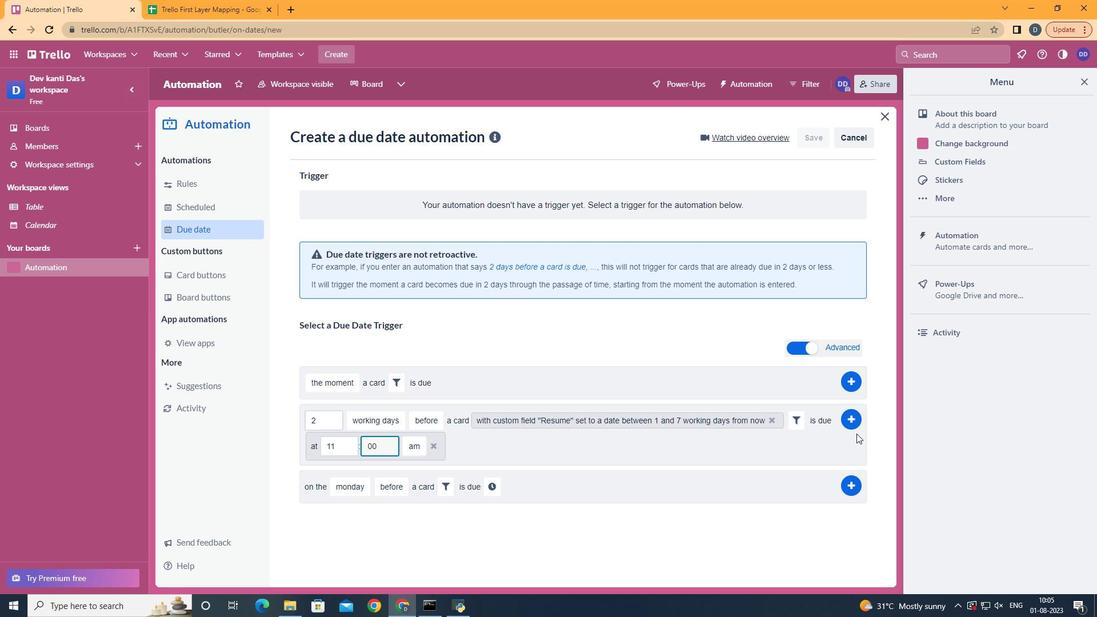 
Action: Mouse pressed left at (856, 426)
Screenshot: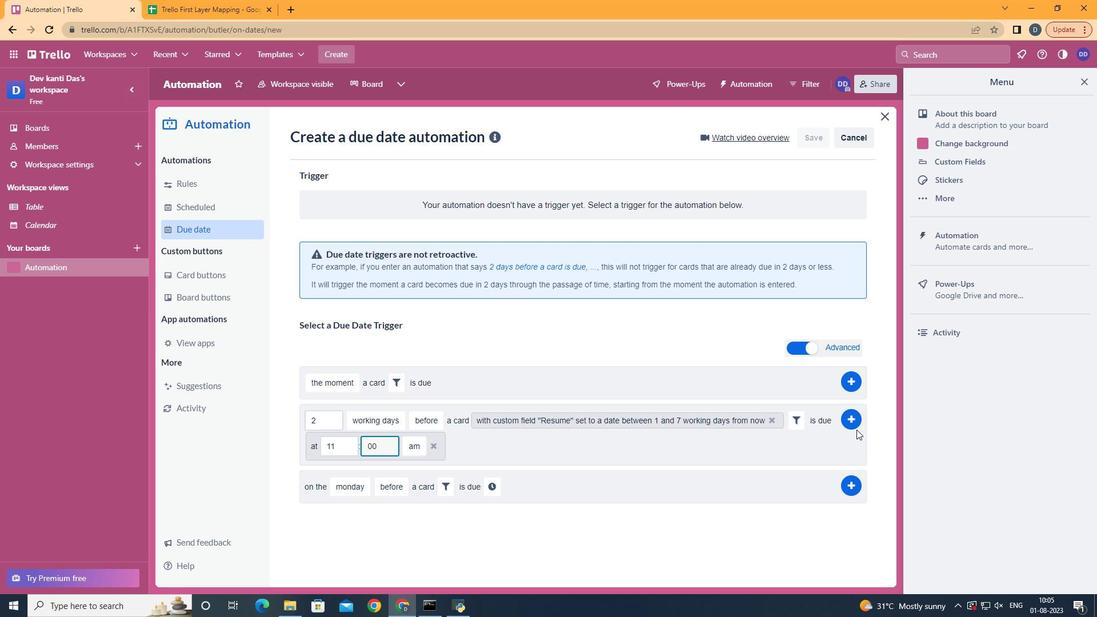 
Action: Mouse moved to (740, 320)
Screenshot: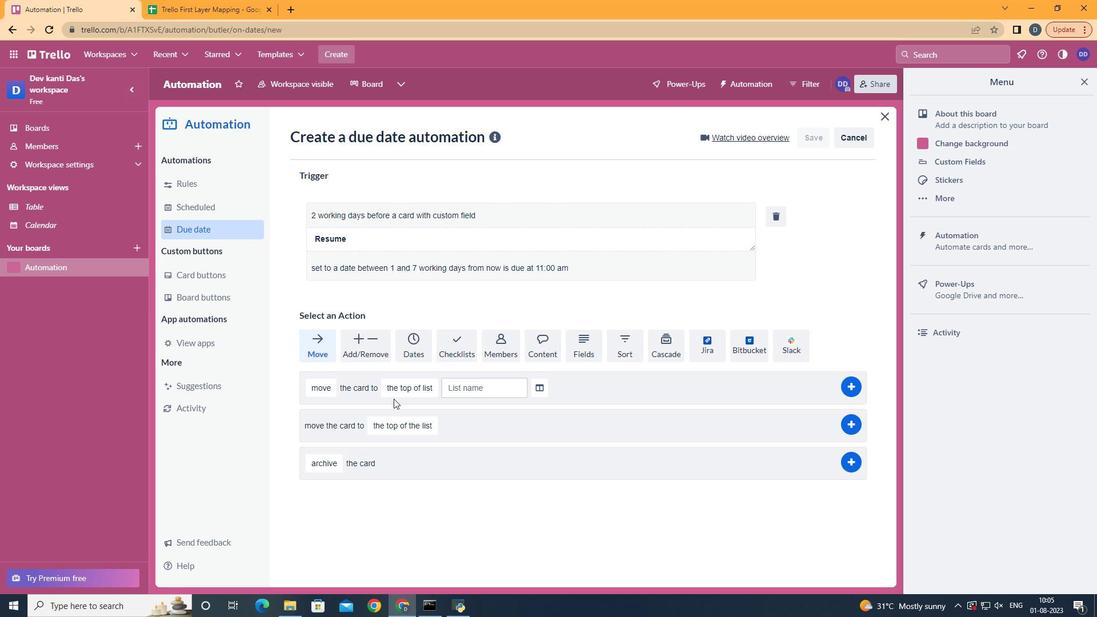 
